 Task: Create in the project WolfTech and in the Backlog issue 'Implement a new cloud-based legal document management system for a company with advanced document classification and retrieval capabilities' a child issue 'Automated infrastructure security incident response planning and optimization', and assign it to team member softage.2@softage.net.
Action: Mouse moved to (214, 67)
Screenshot: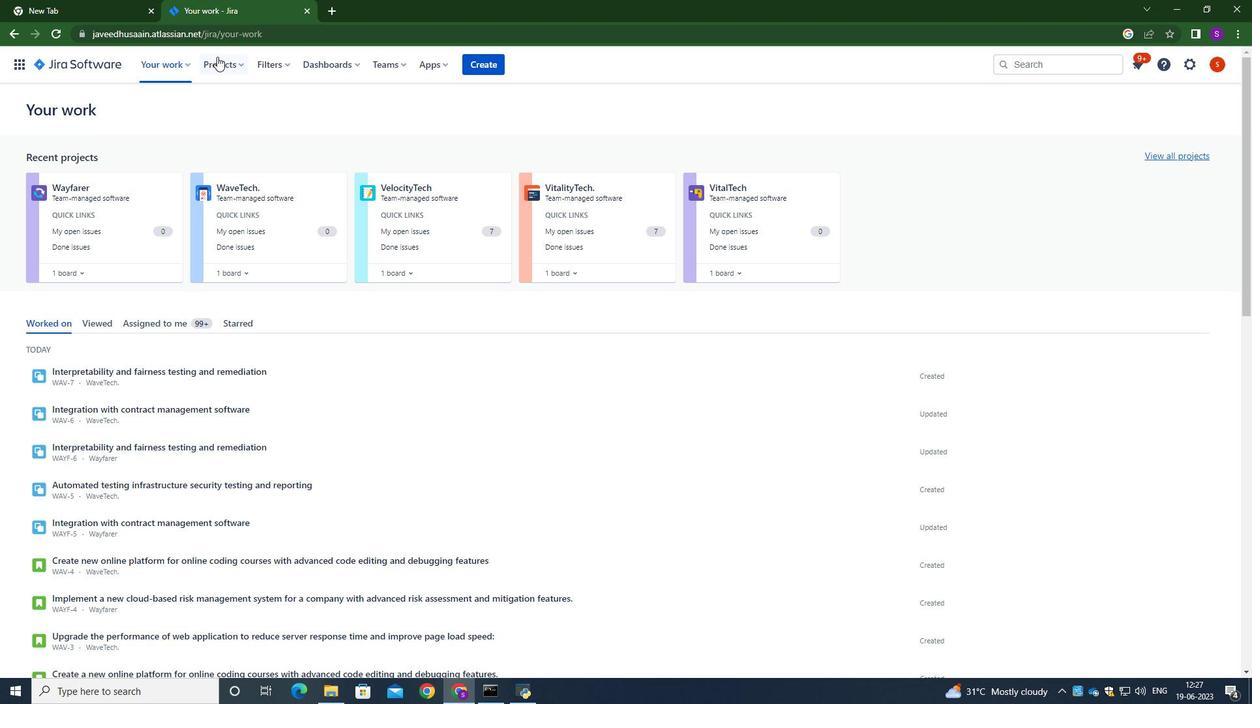 
Action: Mouse pressed left at (214, 67)
Screenshot: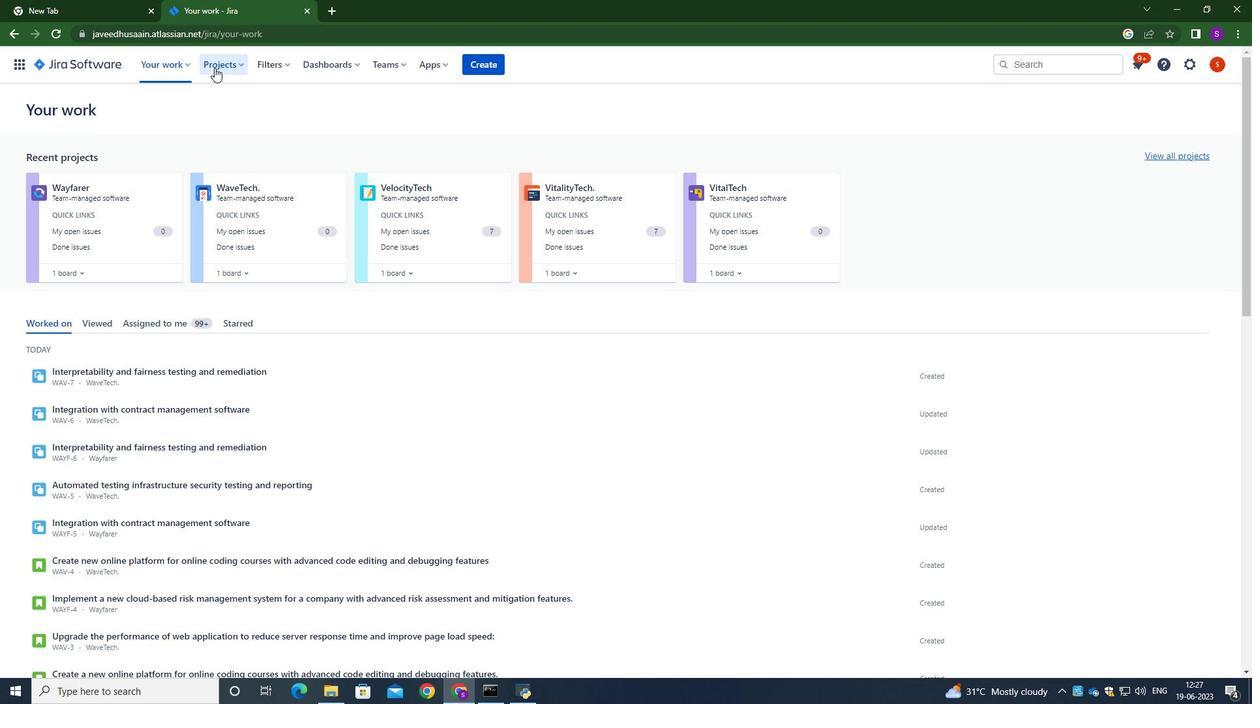 
Action: Mouse moved to (269, 165)
Screenshot: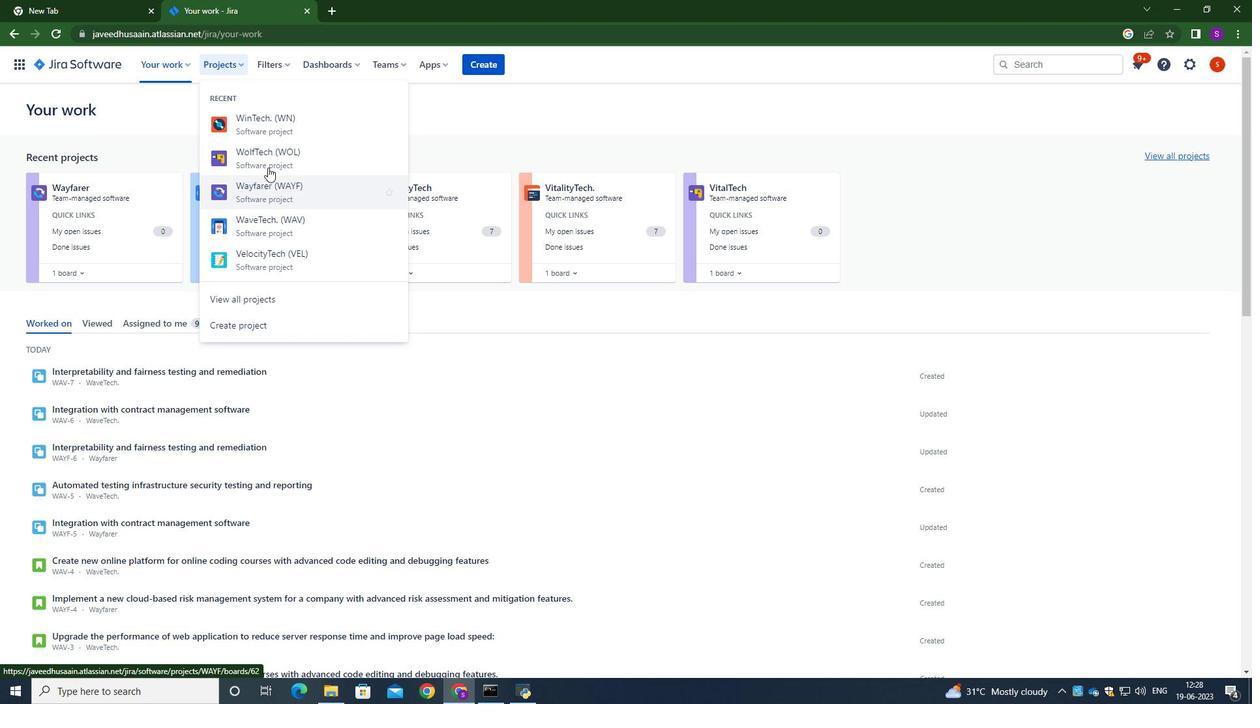 
Action: Mouse pressed left at (269, 165)
Screenshot: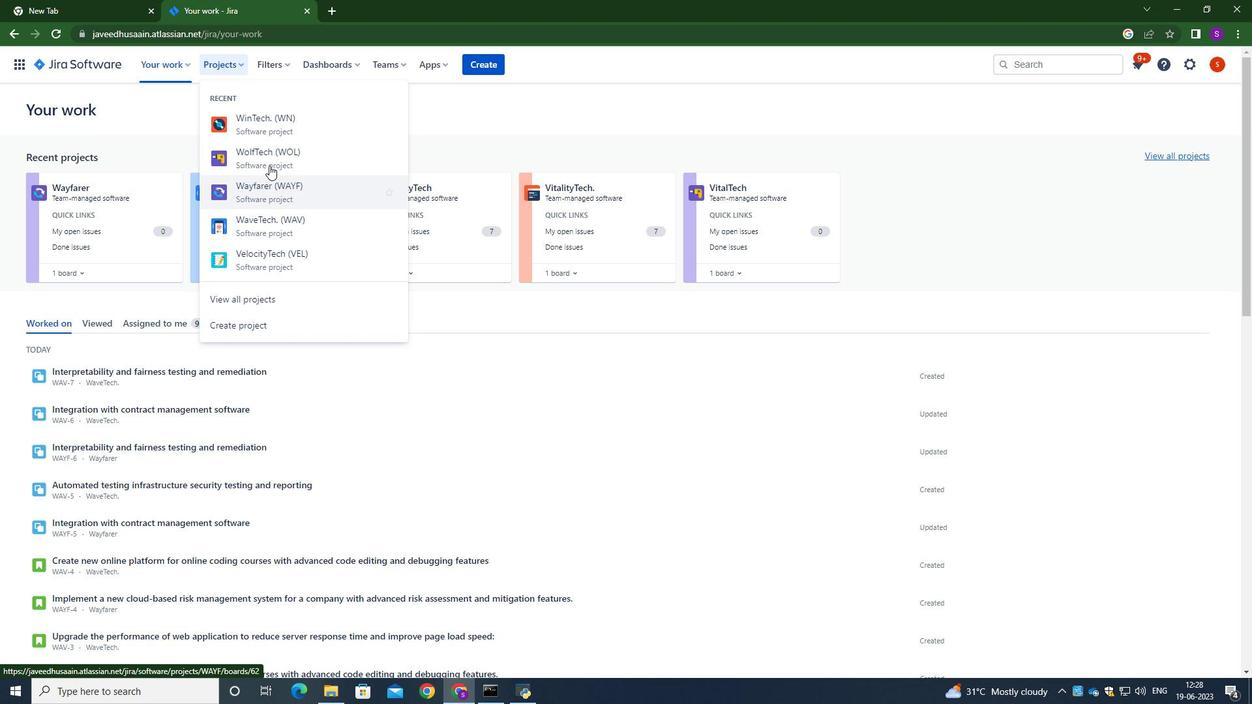 
Action: Mouse moved to (71, 197)
Screenshot: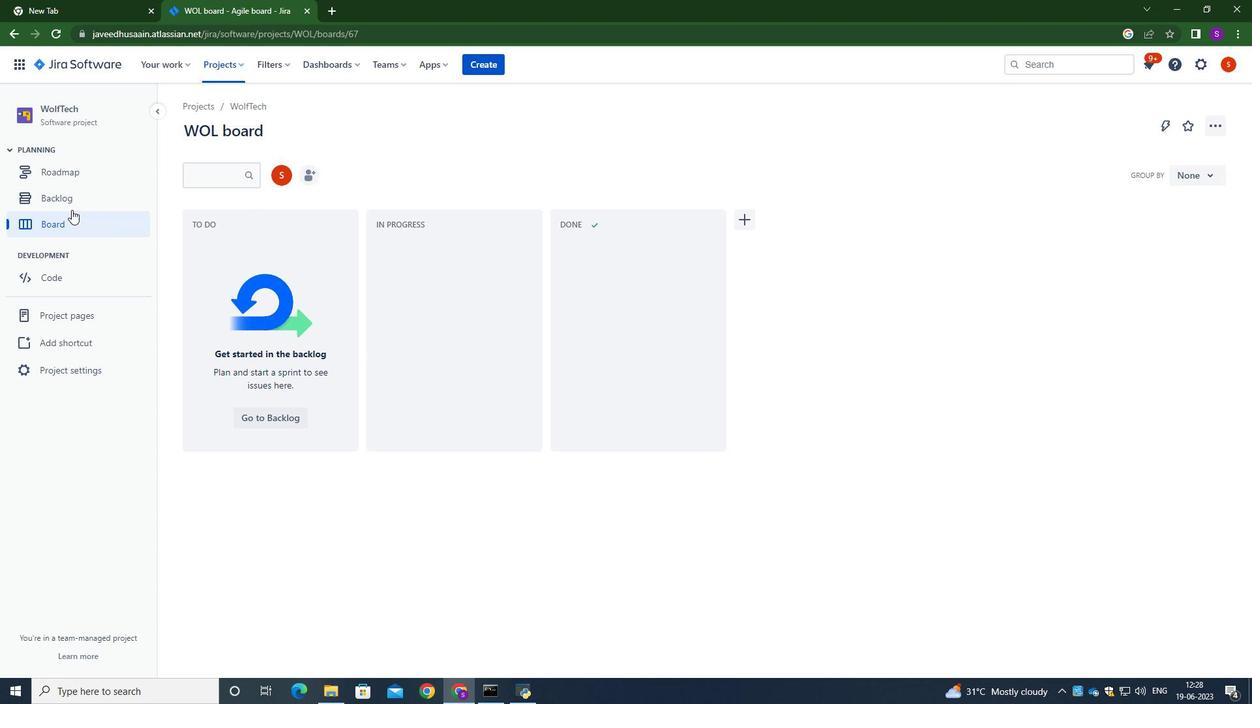 
Action: Mouse pressed left at (71, 197)
Screenshot: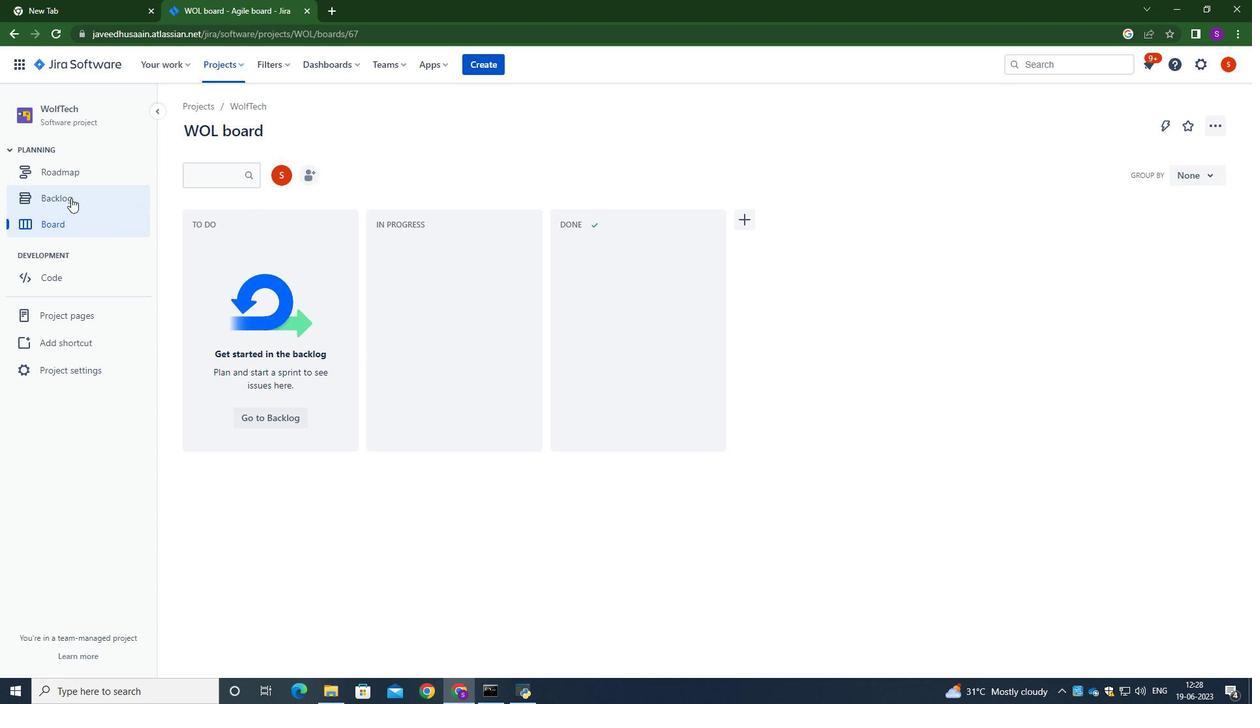 
Action: Mouse moved to (703, 237)
Screenshot: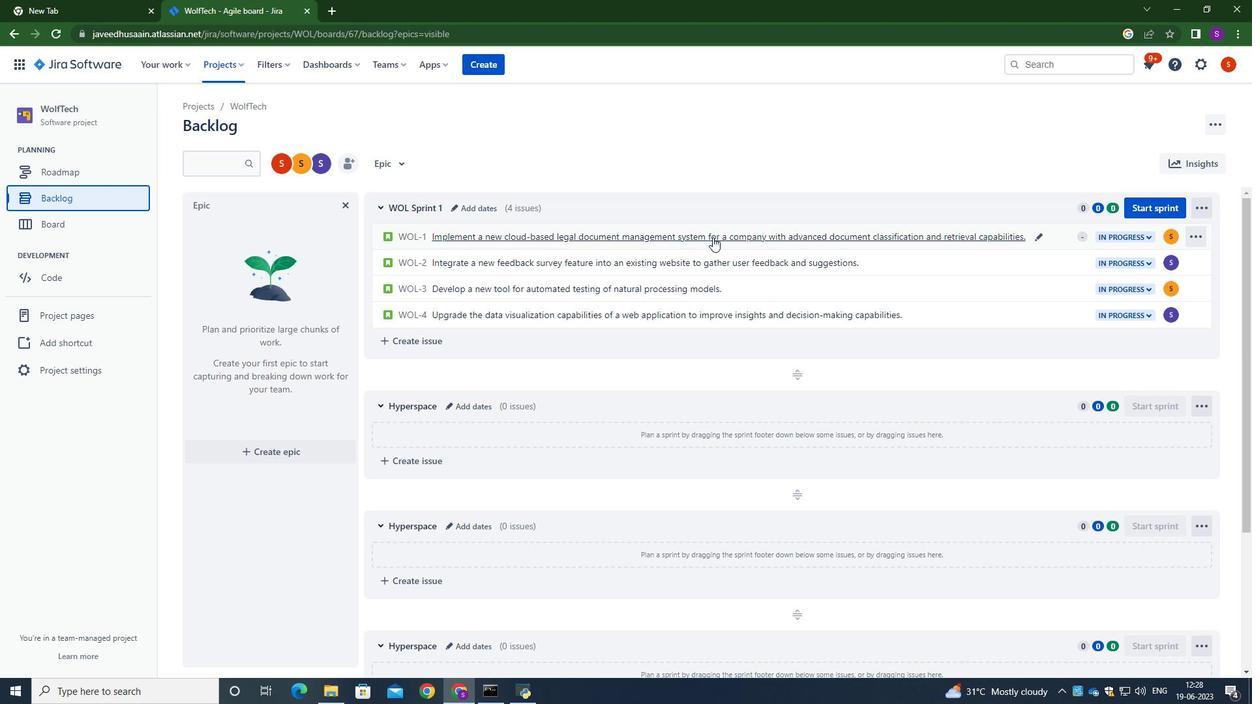 
Action: Mouse pressed left at (703, 237)
Screenshot: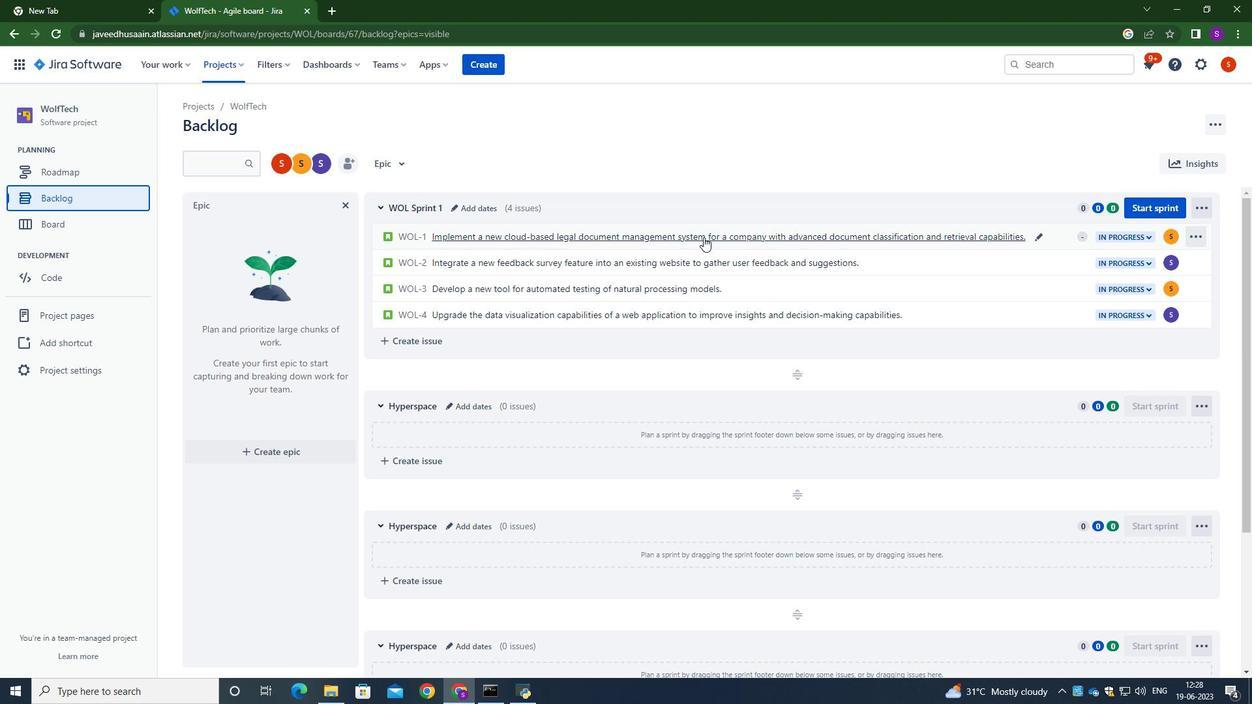 
Action: Mouse moved to (1017, 331)
Screenshot: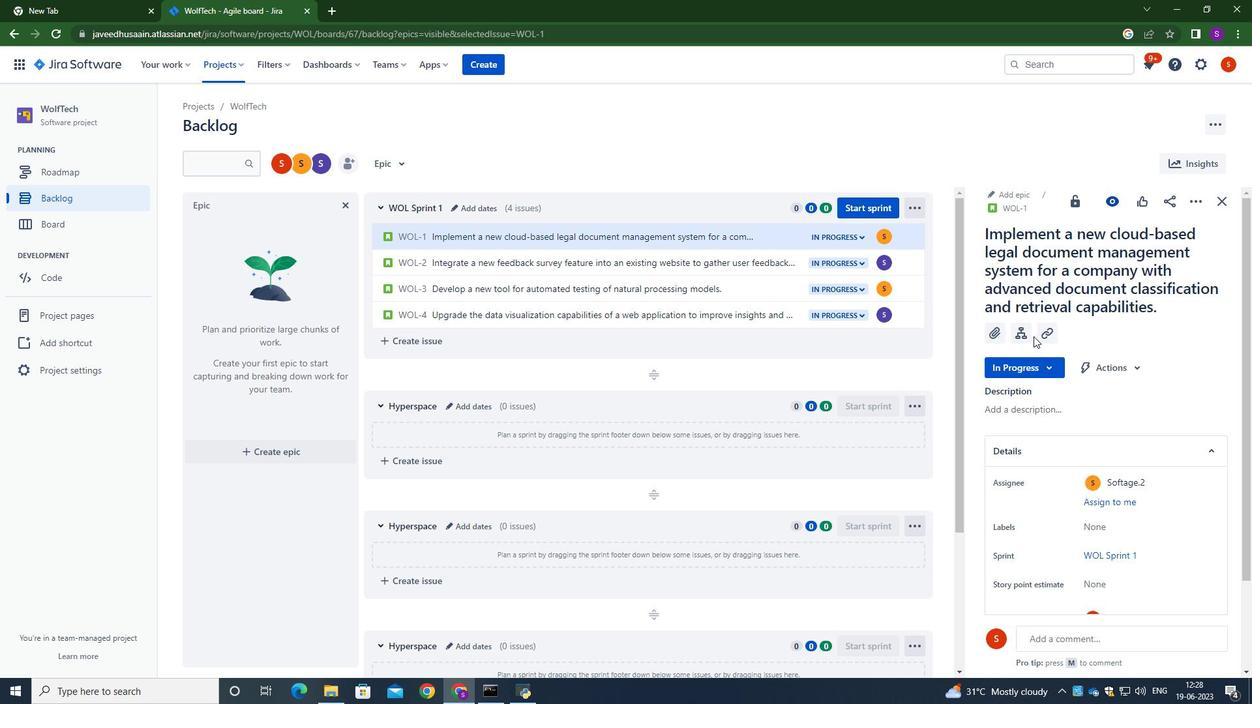 
Action: Mouse pressed left at (1017, 331)
Screenshot: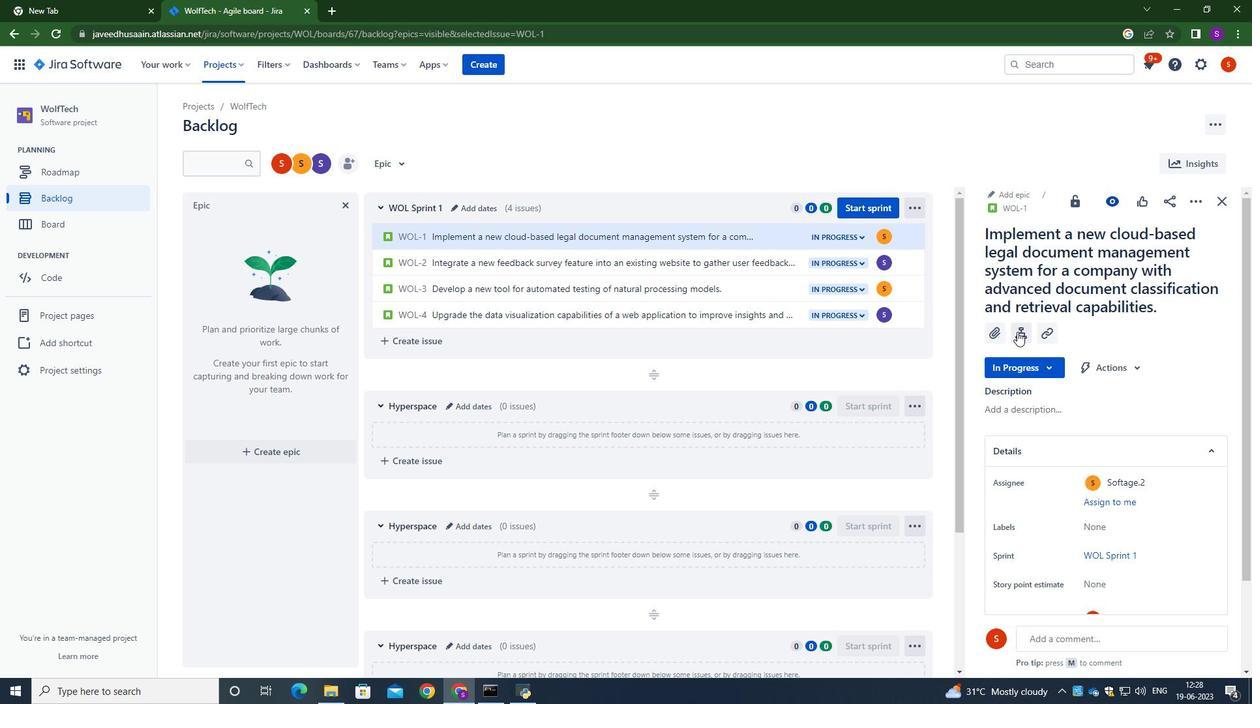 
Action: Mouse moved to (1027, 425)
Screenshot: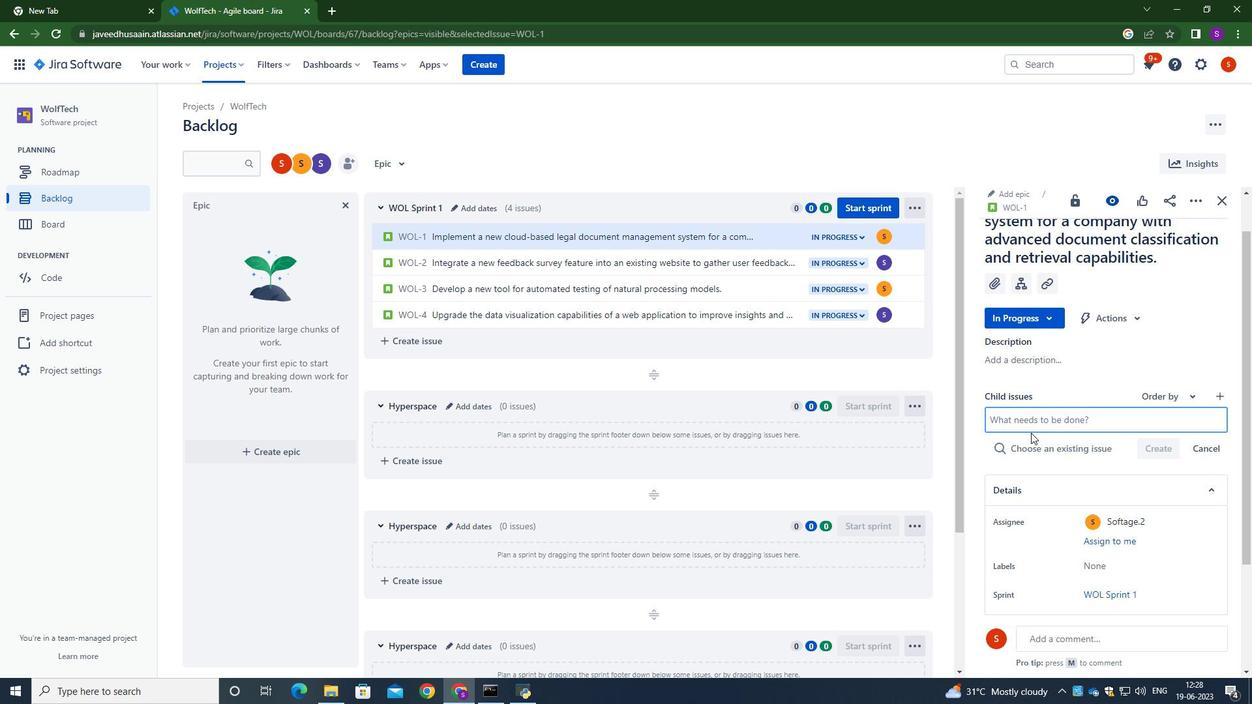 
Action: Mouse pressed left at (1027, 422)
Screenshot: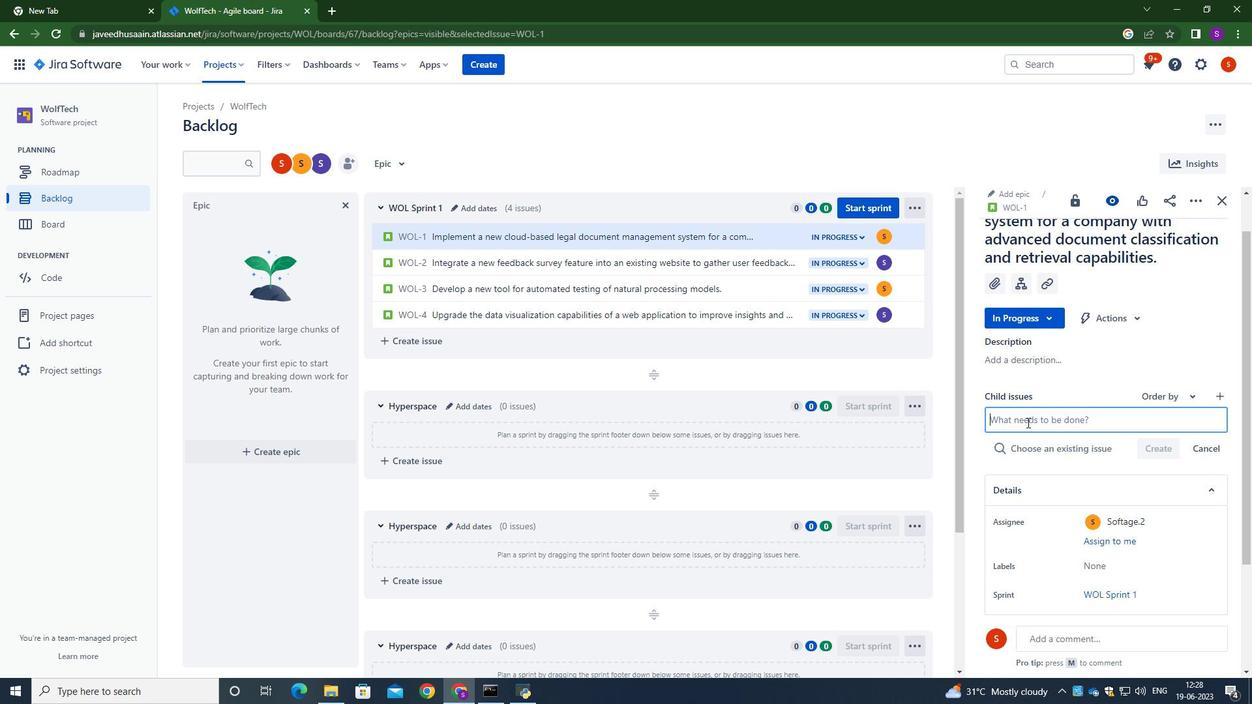 
Action: Key pressed <Key.caps_lock><Key.caps_lock><Key.caps_lock>A<Key.caps_lock>utomated<Key.space>infrastructure<Key.space>security<Key.space>incident<Key.space>response<Key.space>planning<Key.space>and<Key.space>optimiation<Key.backspace><Key.backspace><Key.backspace><Key.backspace><Key.backspace>zation<Key.enter>
Screenshot: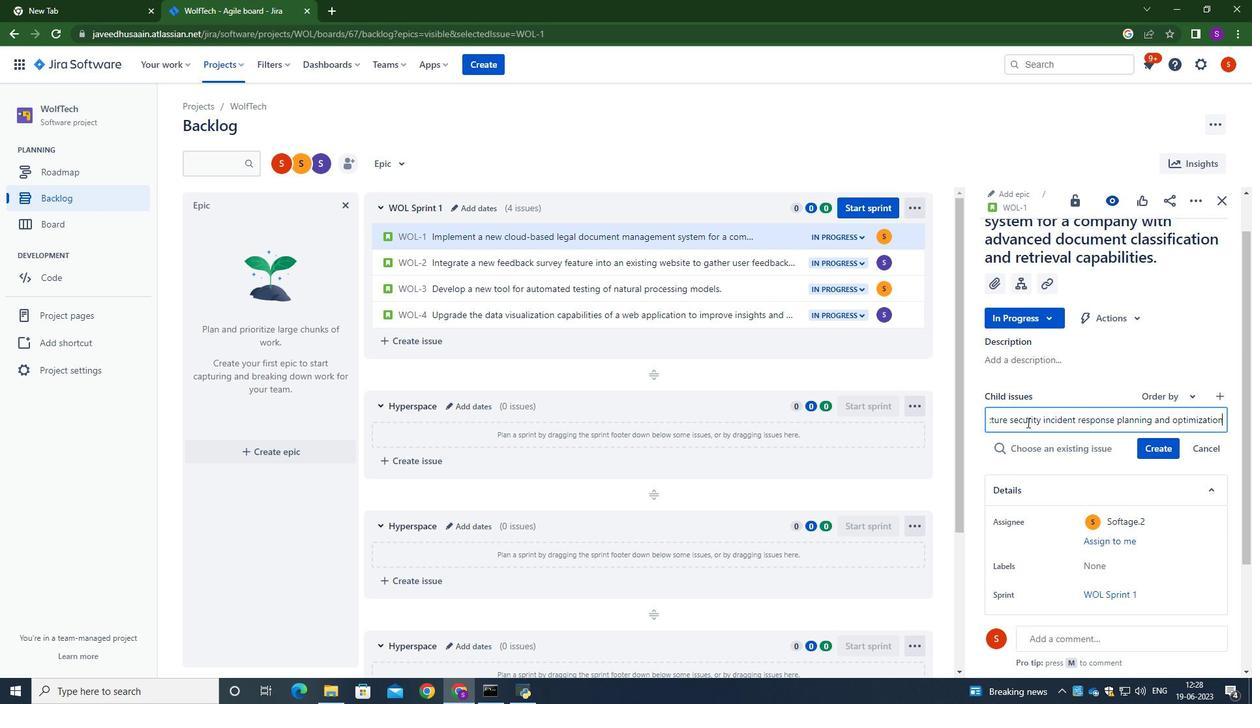 
Action: Mouse moved to (1171, 429)
Screenshot: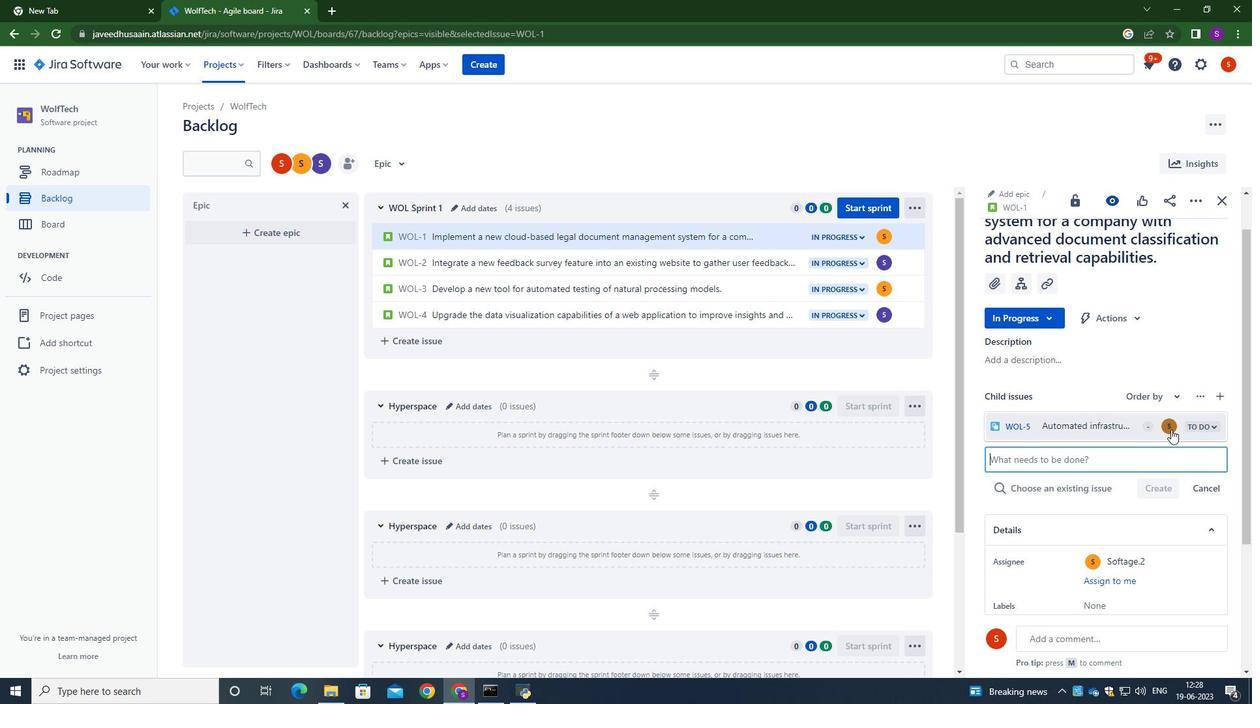 
Action: Mouse pressed left at (1171, 429)
Screenshot: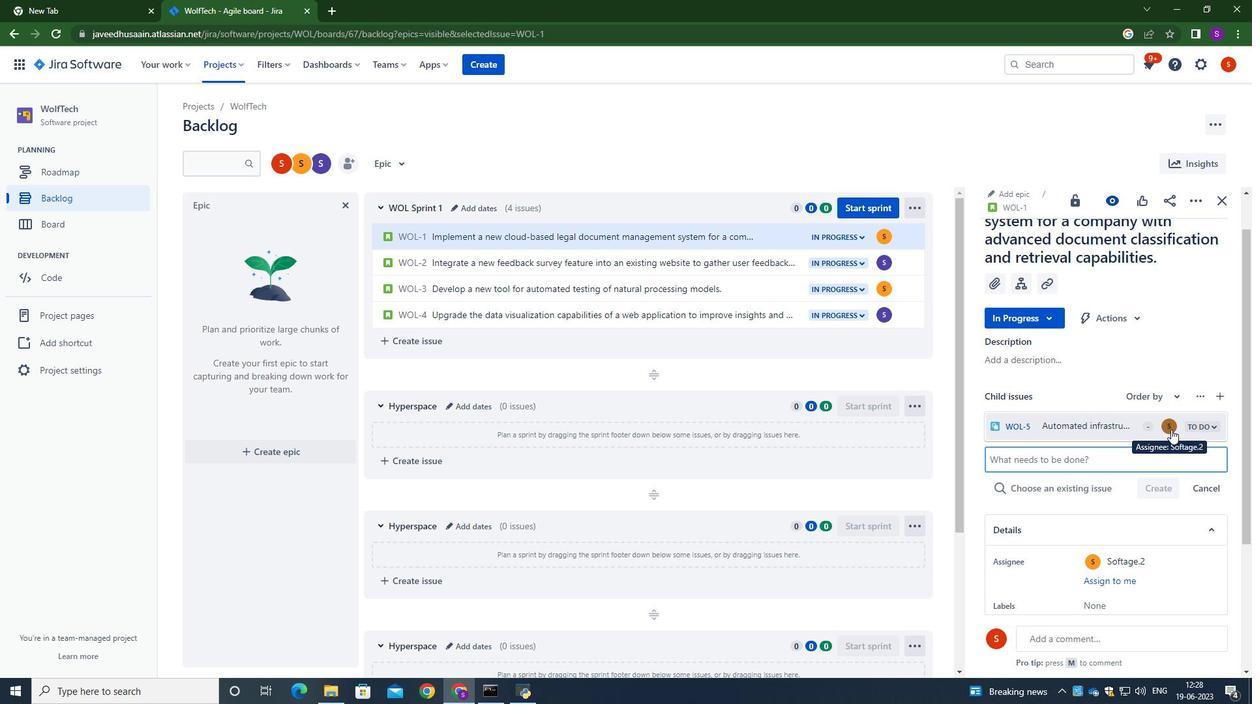 
Action: Mouse moved to (1040, 361)
Screenshot: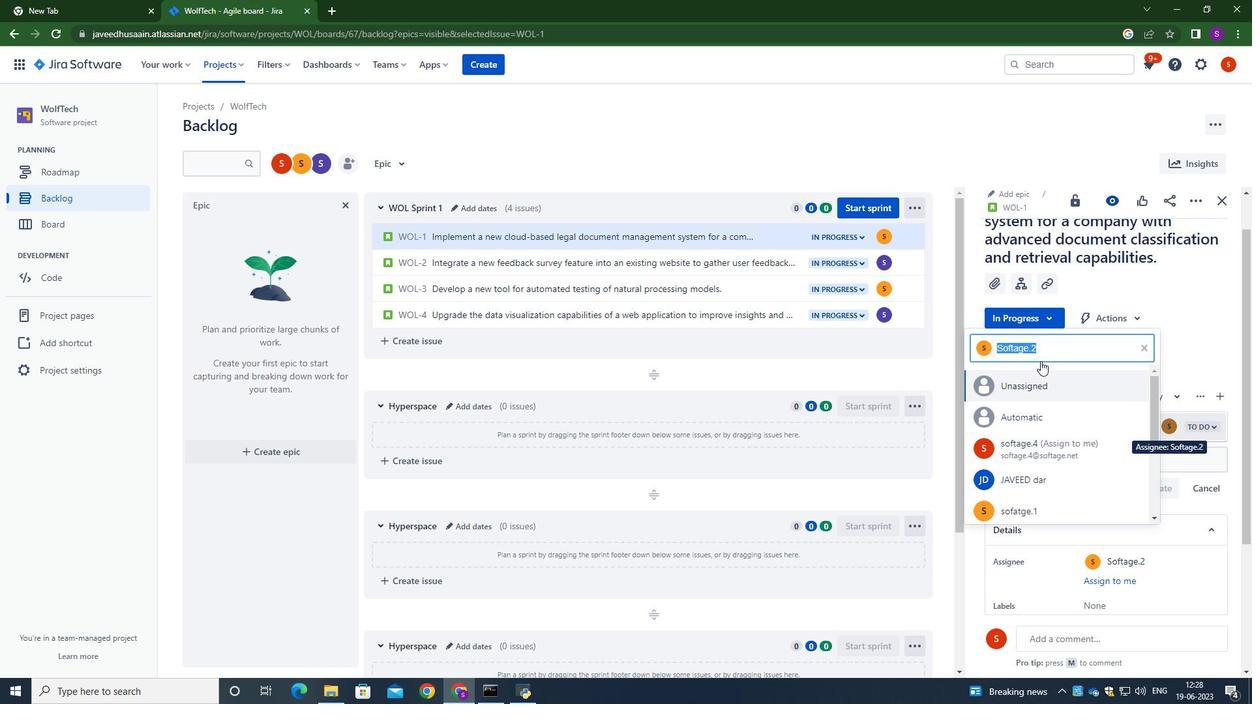 
Action: Key pressed softage.2<Key.shift>@softage.net
Screenshot: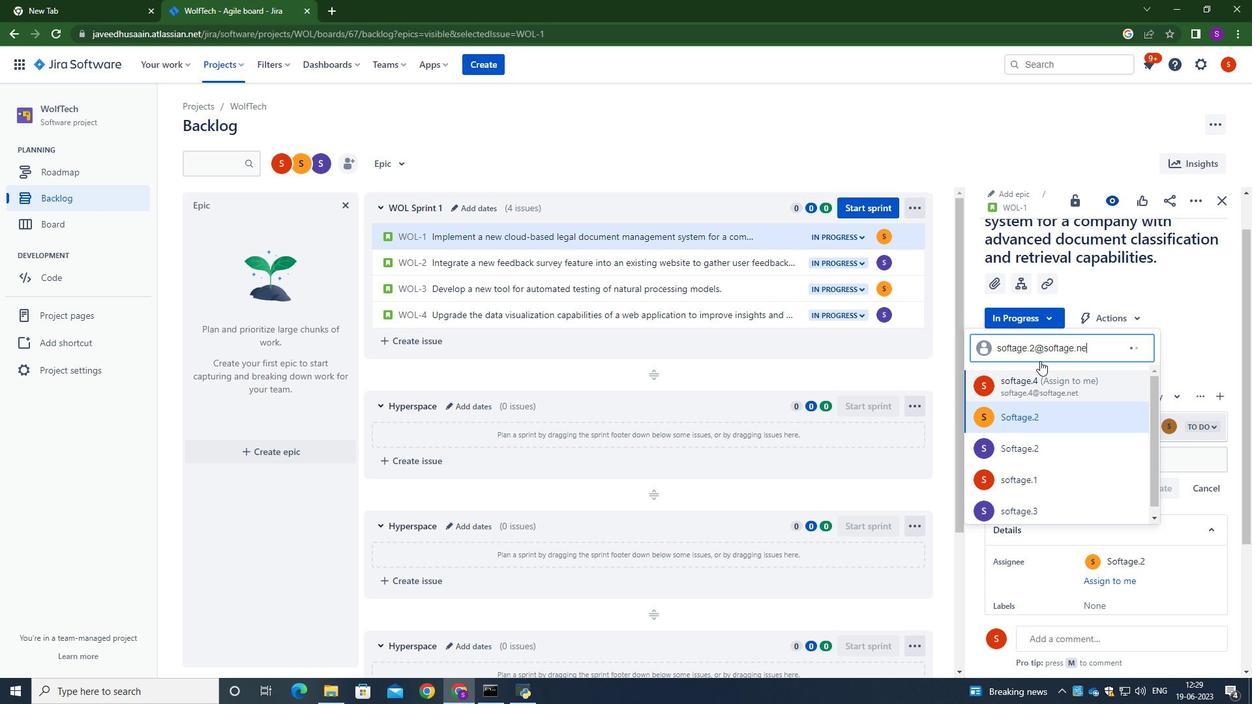 
Action: Mouse moved to (1034, 425)
Screenshot: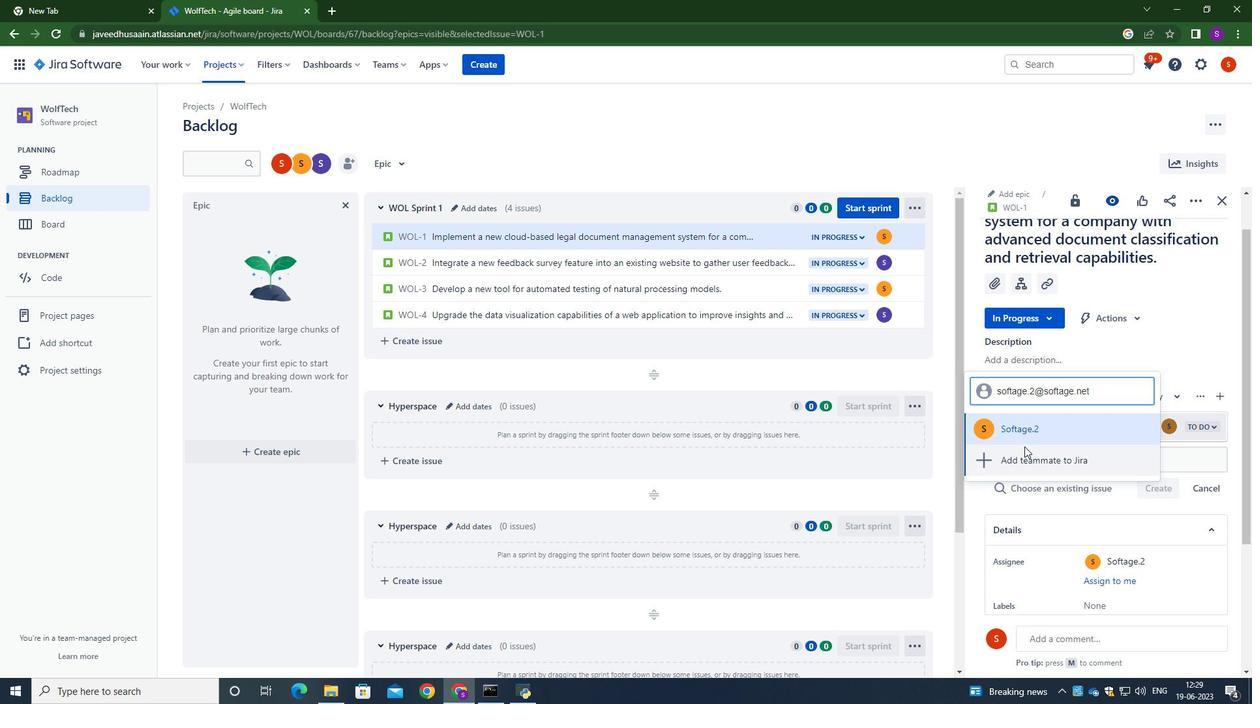 
Action: Mouse pressed left at (1034, 425)
Screenshot: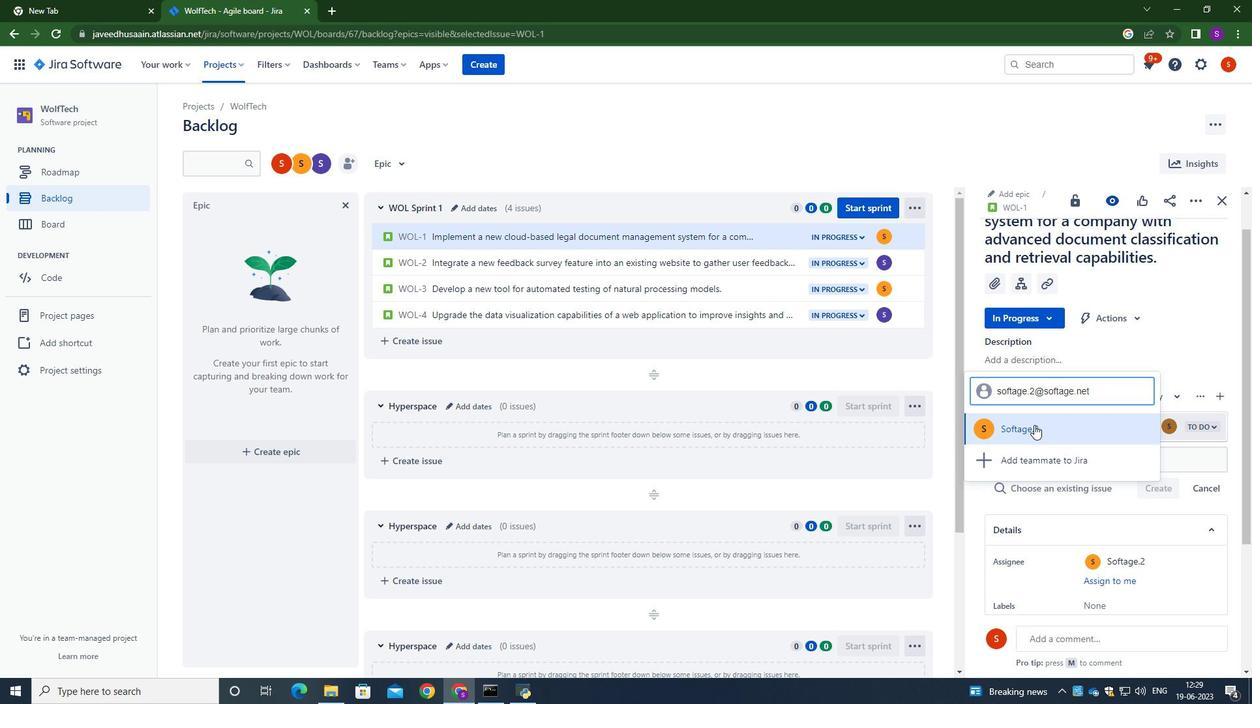 
Action: Mouse moved to (1114, 391)
Screenshot: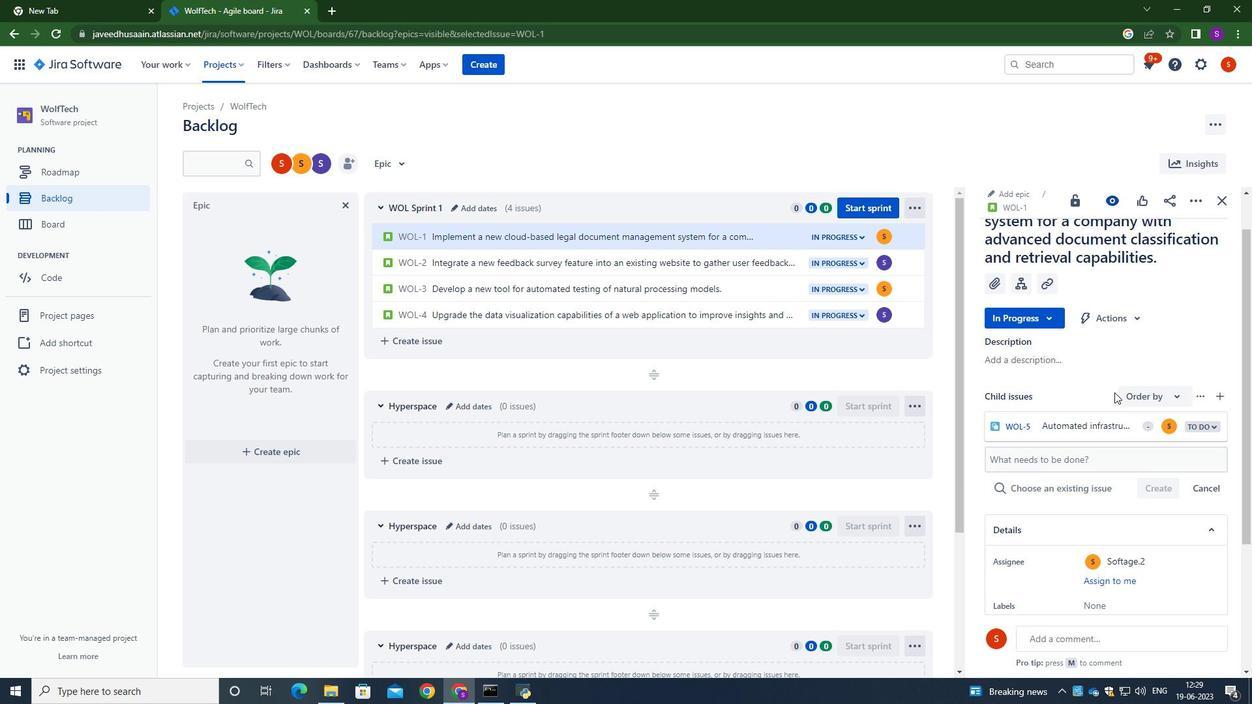 
